 Task: Check the data of âAverage hold time".
Action: Mouse moved to (31, 257)
Screenshot: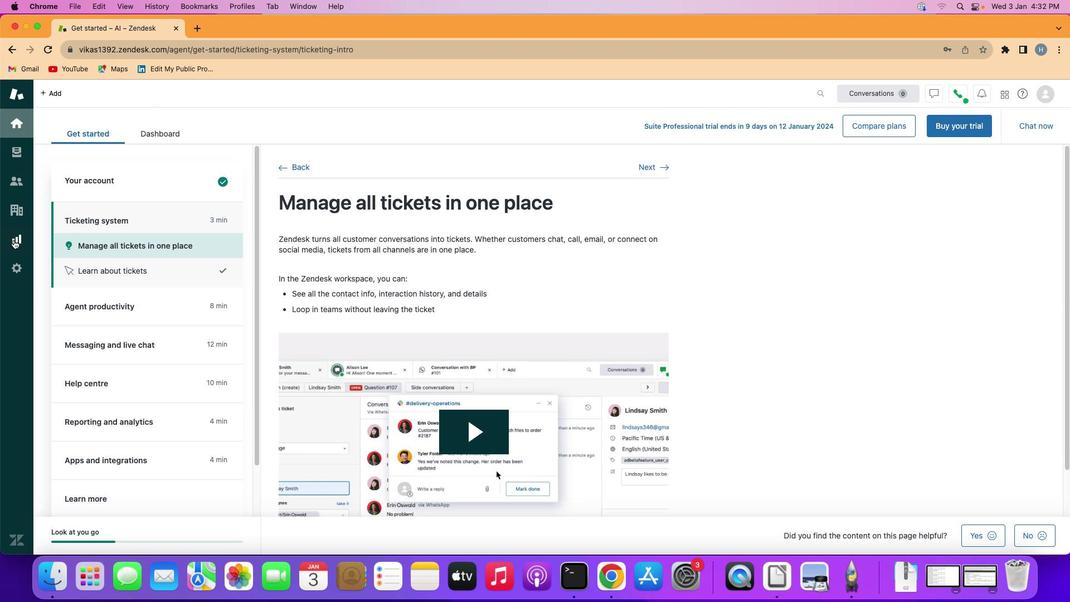 
Action: Mouse pressed left at (31, 257)
Screenshot: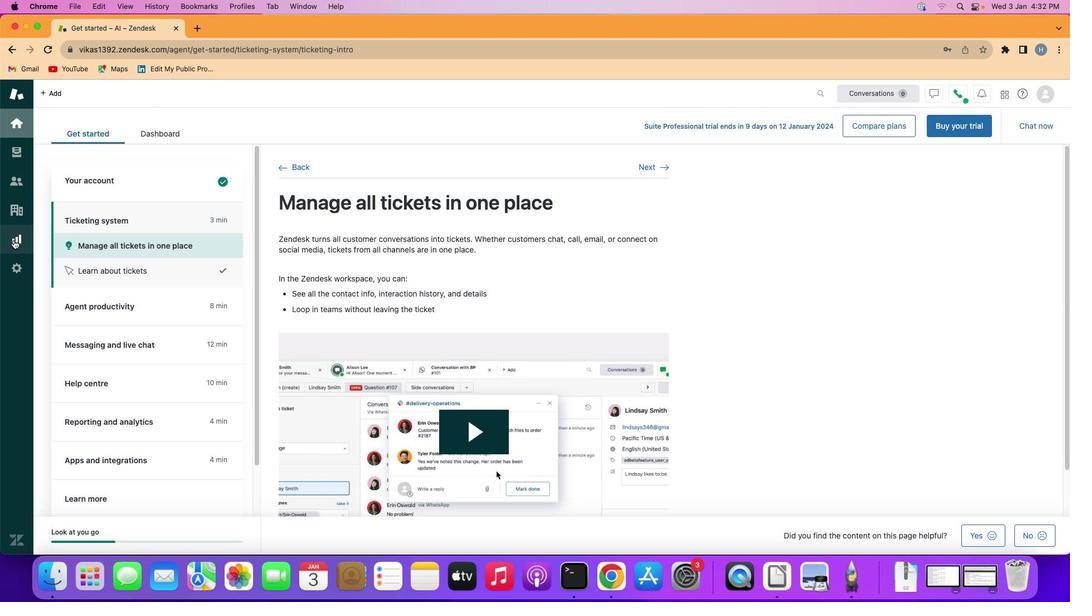 
Action: Mouse moved to (294, 169)
Screenshot: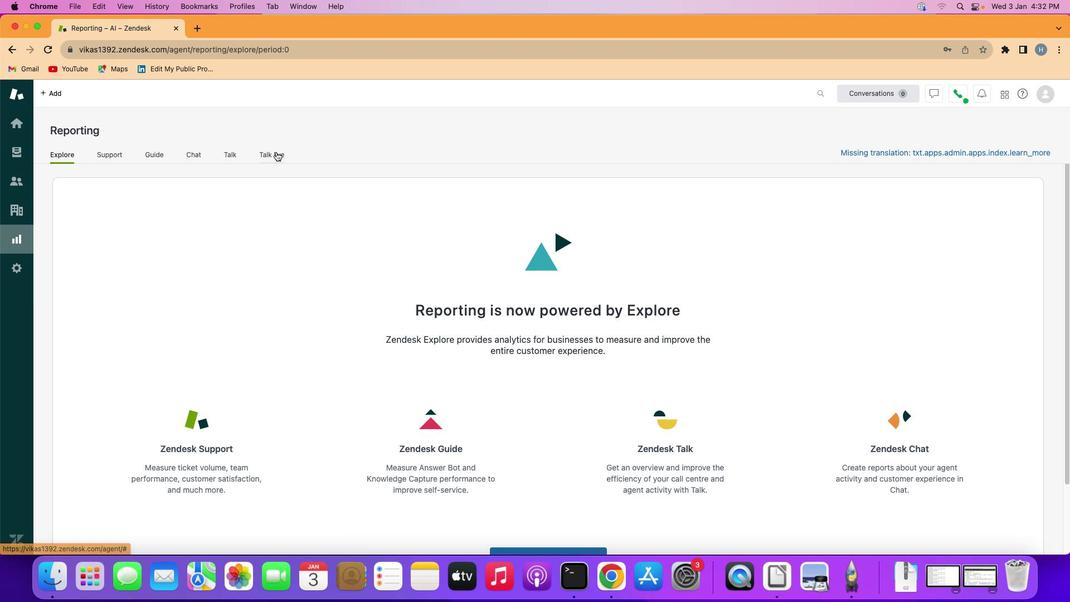 
Action: Mouse pressed left at (294, 169)
Screenshot: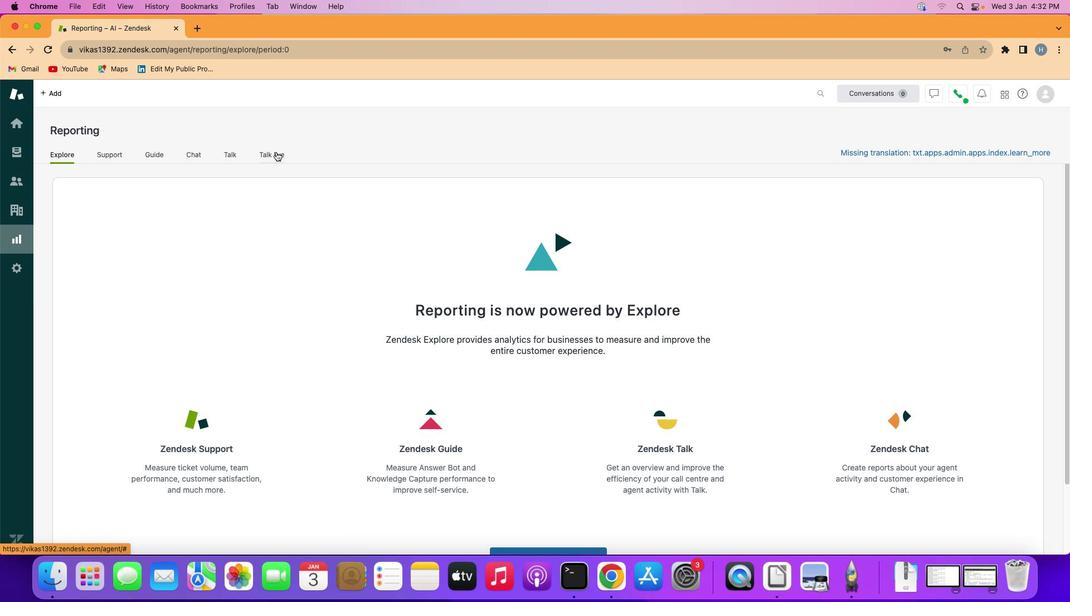
Action: Mouse moved to (334, 383)
Screenshot: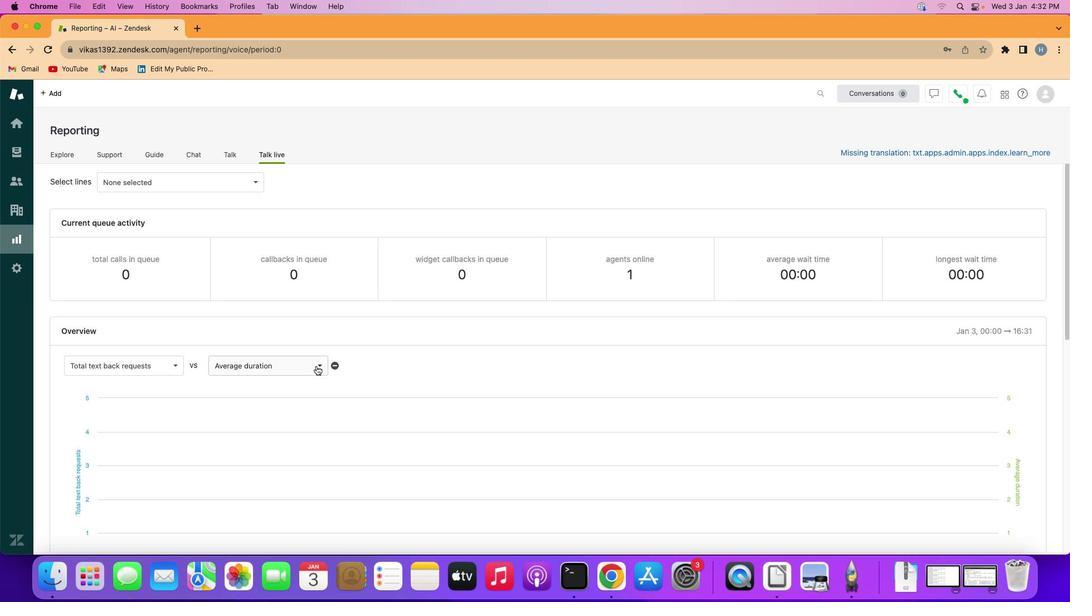 
Action: Mouse pressed left at (334, 383)
Screenshot: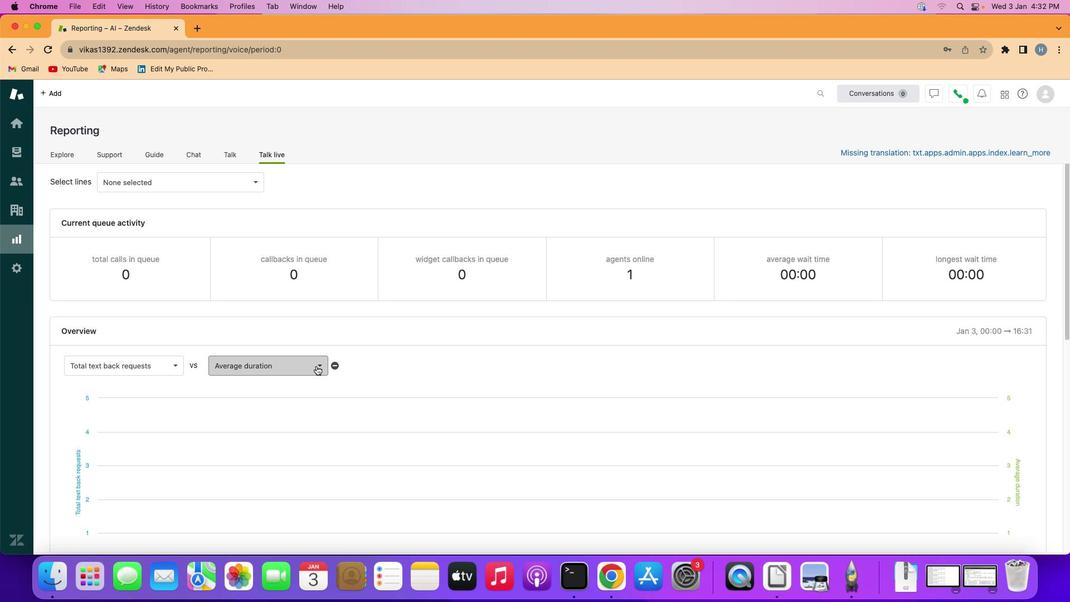 
Action: Mouse moved to (301, 479)
Screenshot: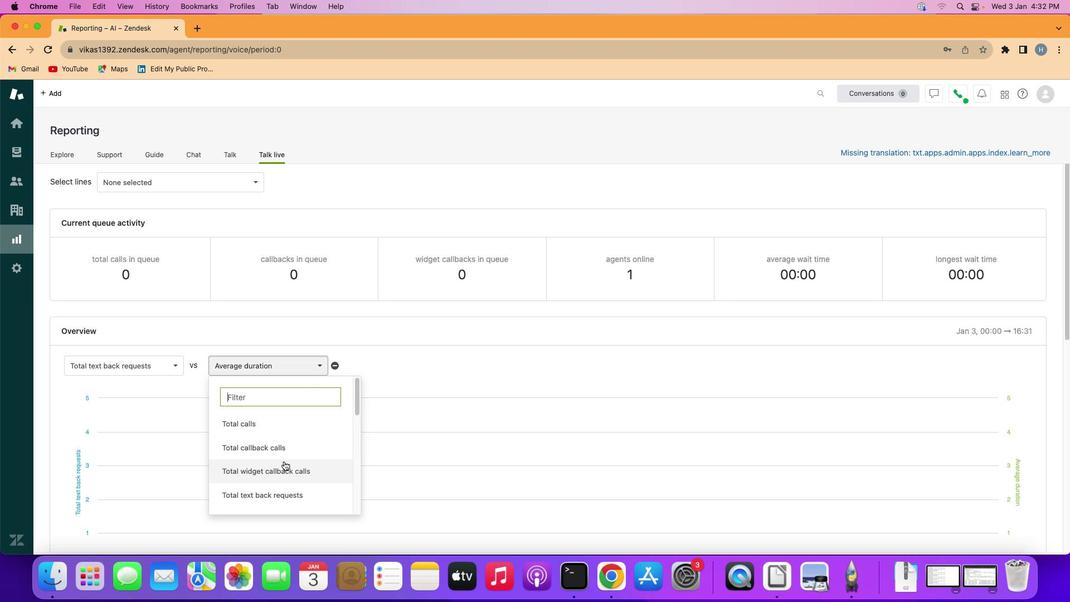 
Action: Mouse scrolled (301, 479) with delta (17, 17)
Screenshot: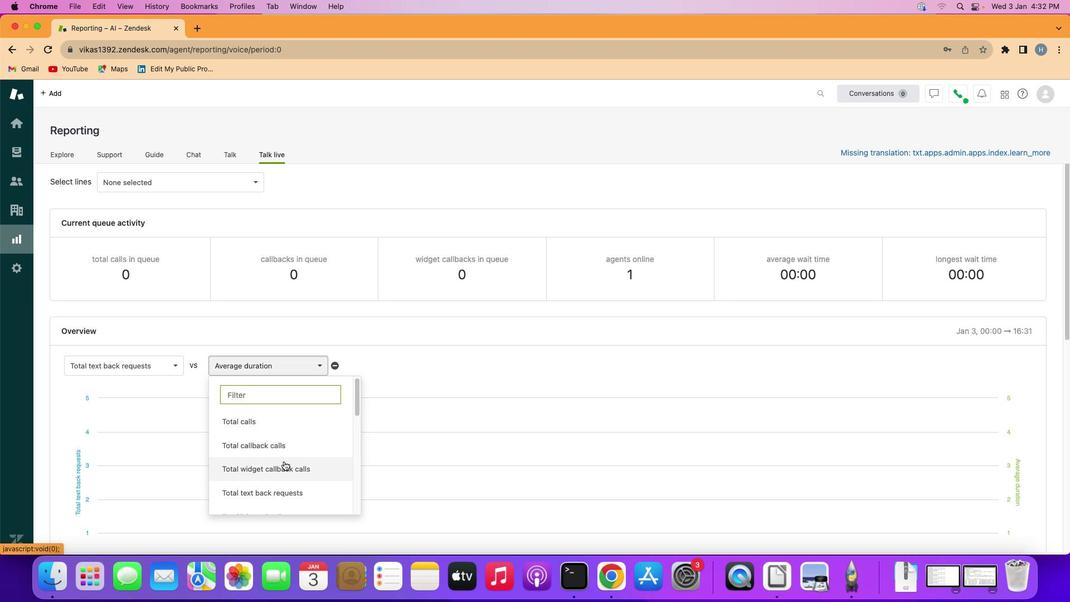 
Action: Mouse scrolled (301, 479) with delta (17, 17)
Screenshot: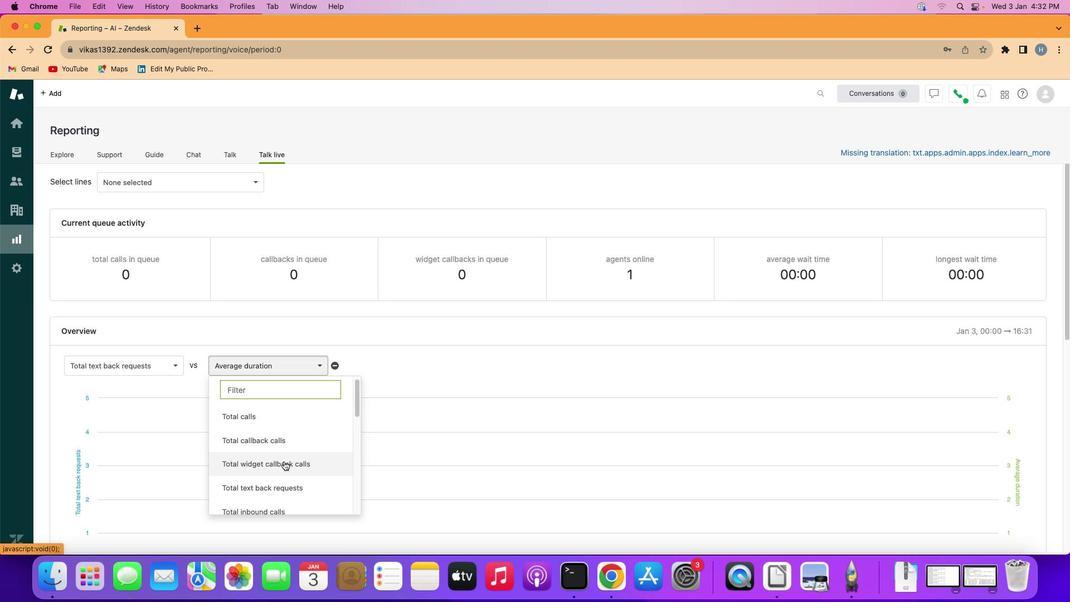 
Action: Mouse scrolled (301, 479) with delta (17, 18)
Screenshot: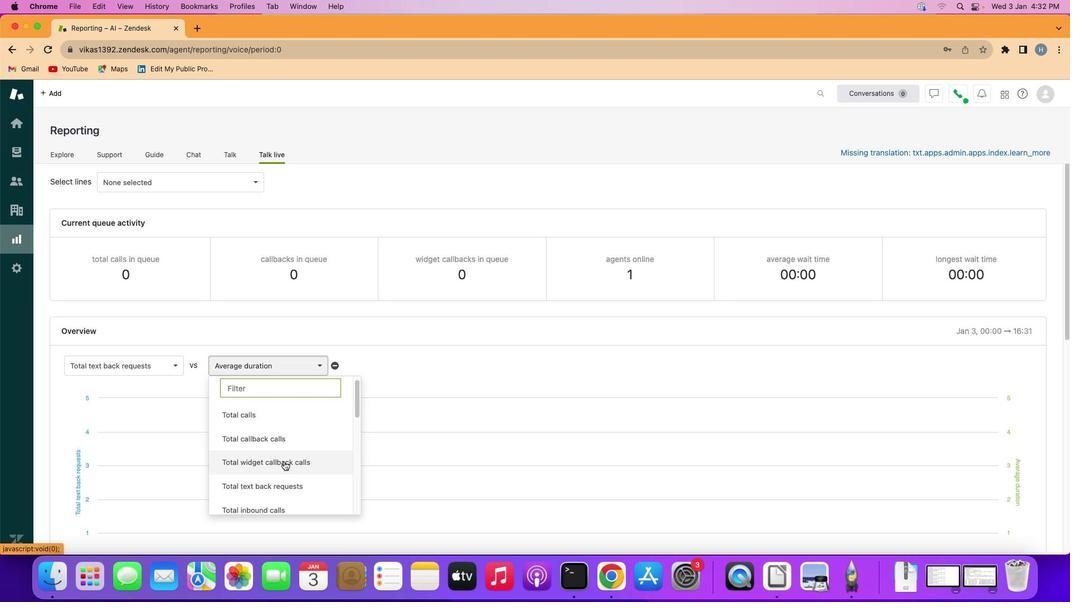 
Action: Mouse scrolled (301, 479) with delta (17, 17)
Screenshot: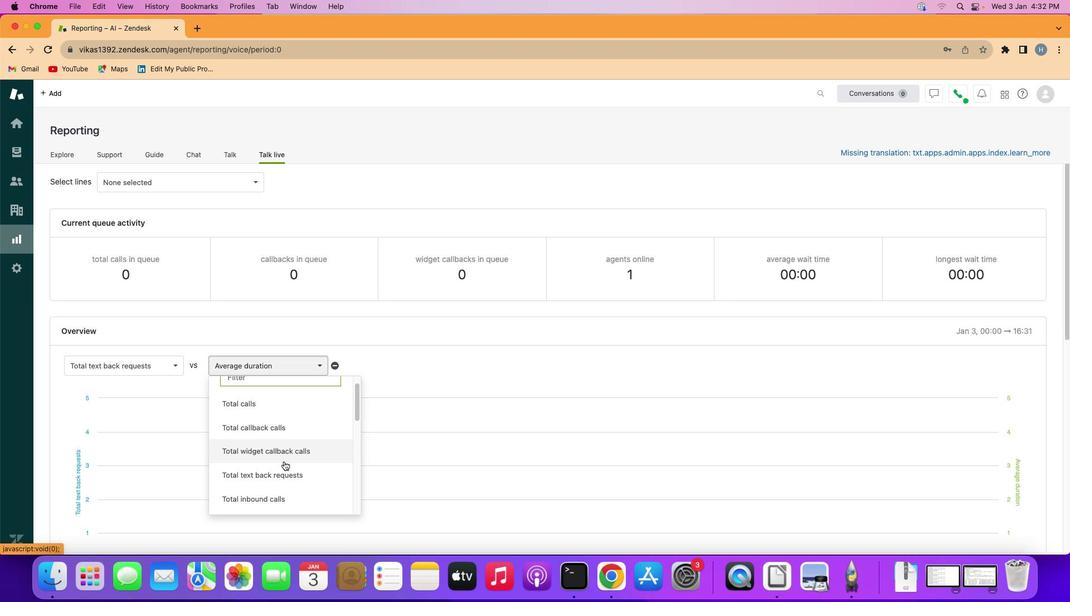 
Action: Mouse scrolled (301, 479) with delta (17, 17)
Screenshot: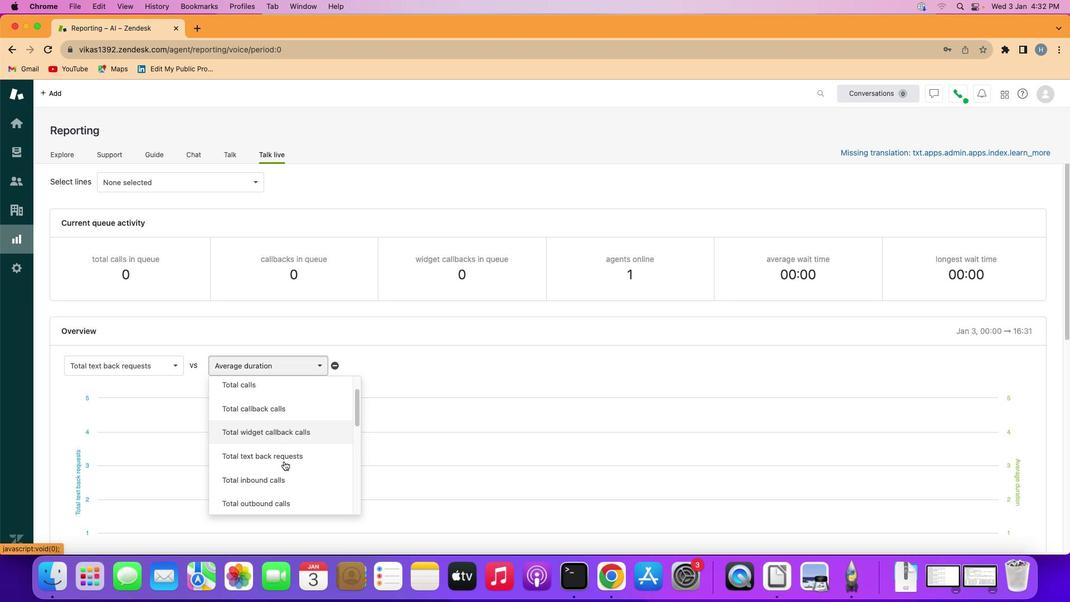 
Action: Mouse scrolled (301, 479) with delta (17, 17)
Screenshot: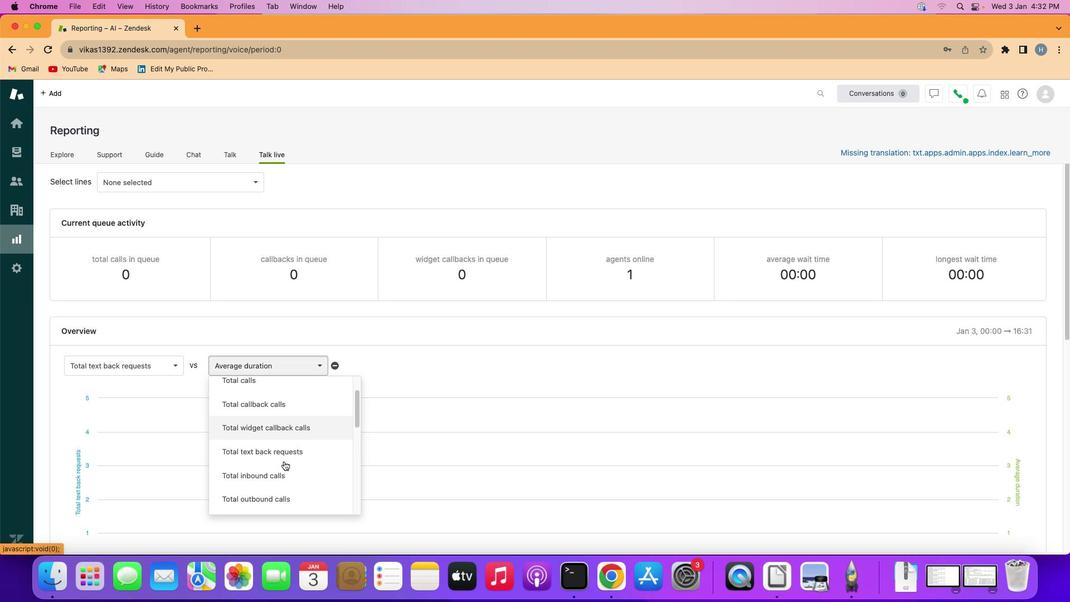 
Action: Mouse scrolled (301, 479) with delta (17, 17)
Screenshot: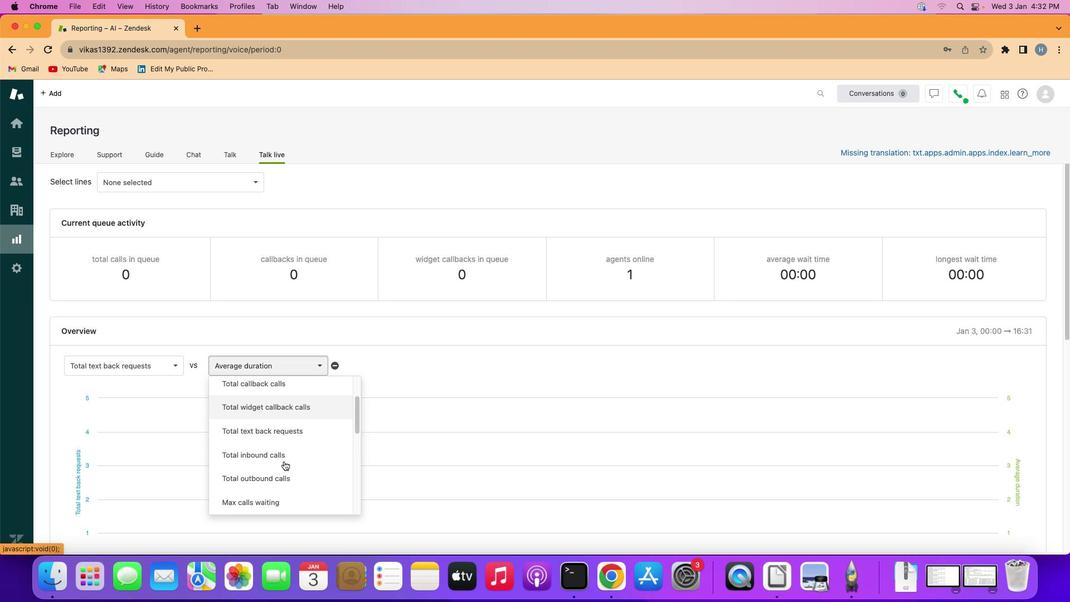 
Action: Mouse scrolled (301, 479) with delta (17, 16)
Screenshot: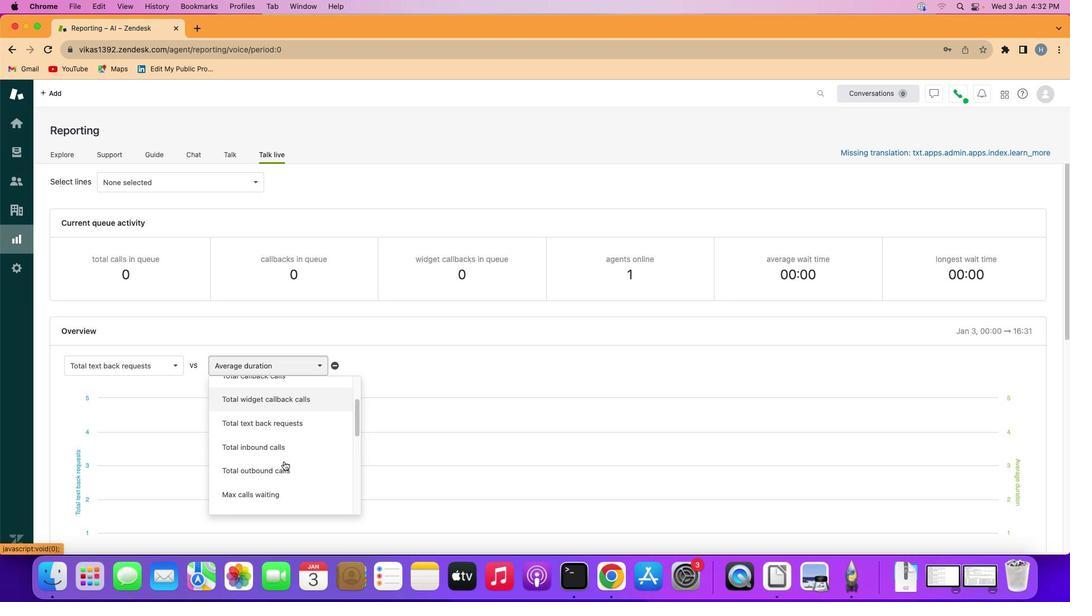 
Action: Mouse scrolled (301, 479) with delta (17, 16)
Screenshot: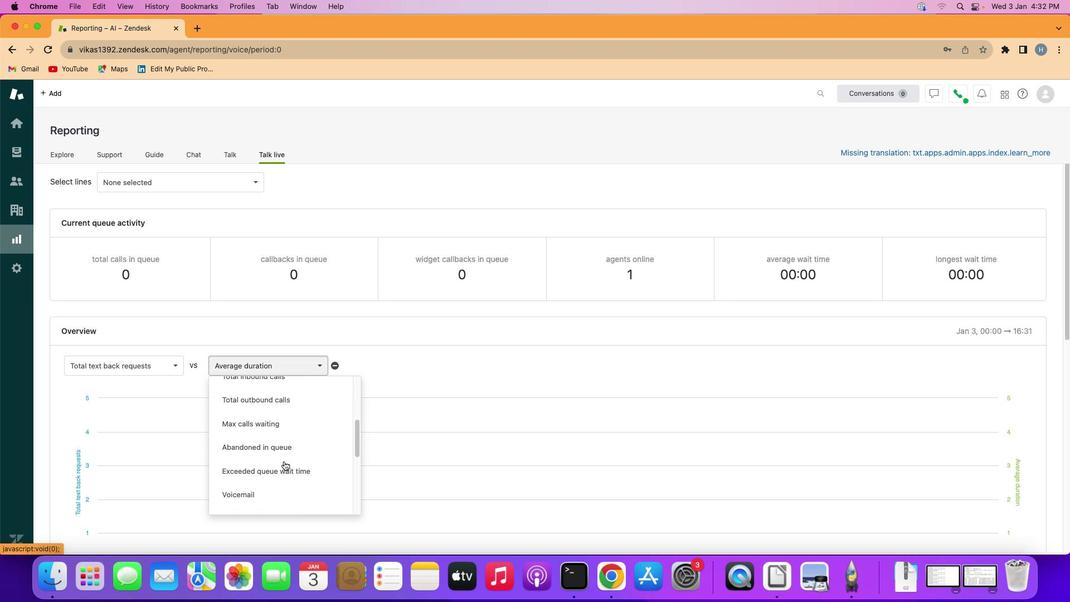 
Action: Mouse scrolled (301, 479) with delta (17, 17)
Screenshot: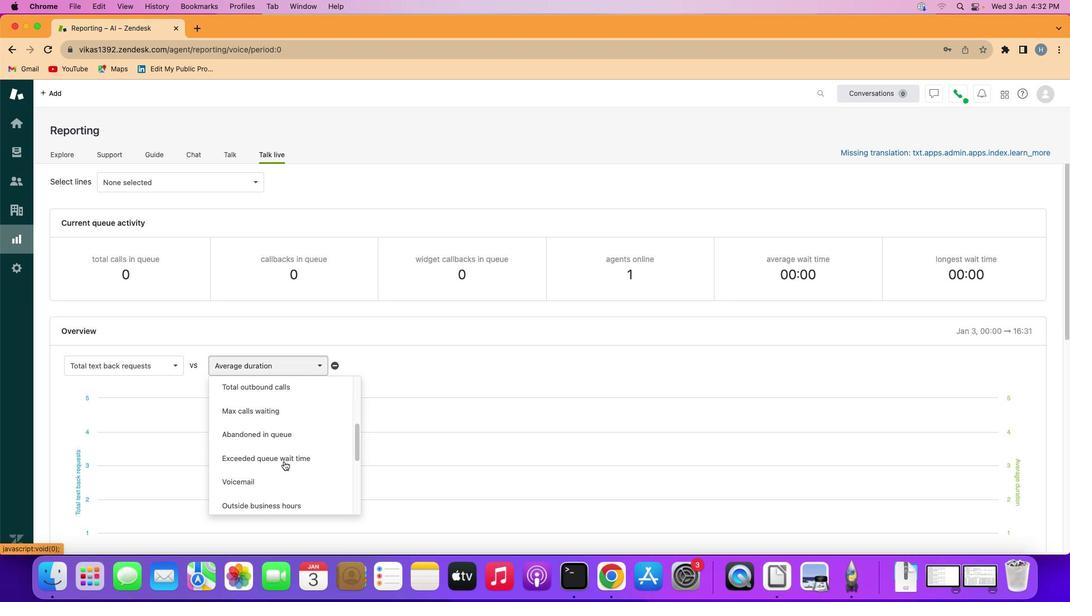 
Action: Mouse scrolled (301, 479) with delta (17, 17)
Screenshot: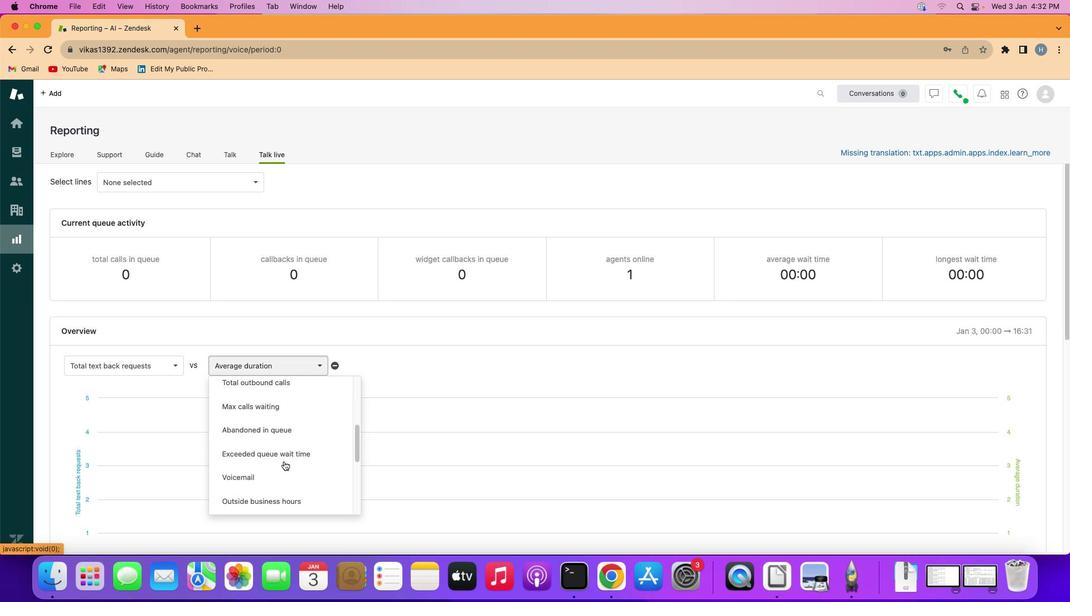 
Action: Mouse scrolled (301, 479) with delta (17, 17)
Screenshot: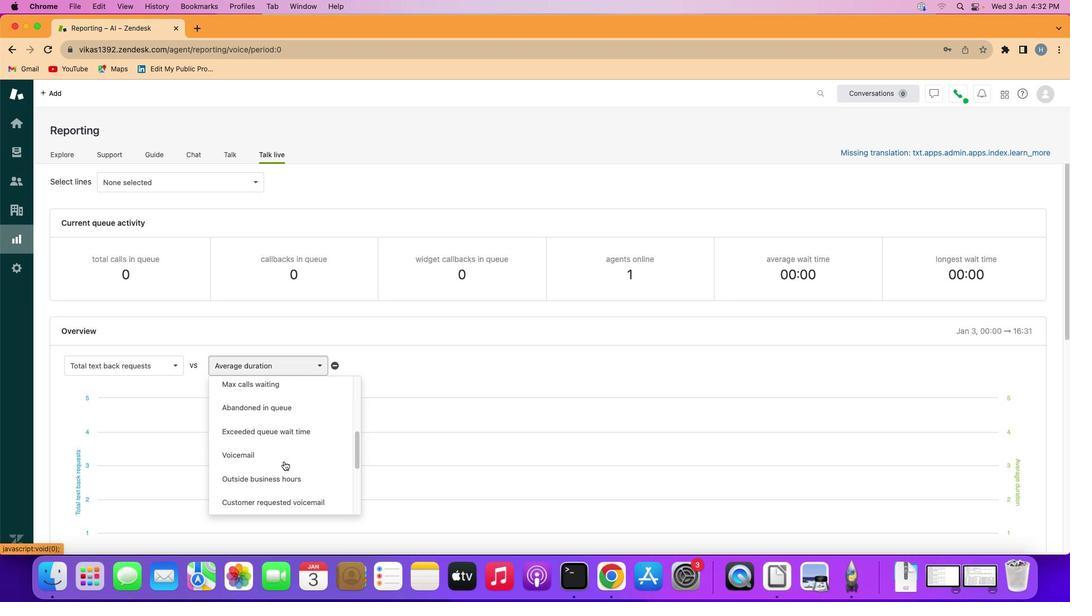 
Action: Mouse scrolled (301, 479) with delta (17, 17)
Screenshot: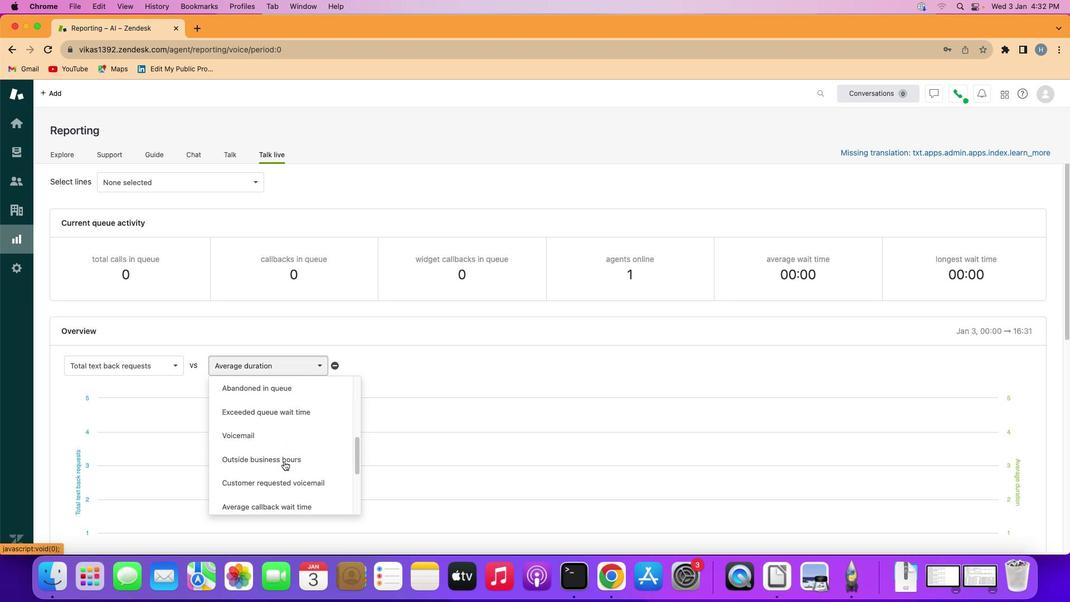 
Action: Mouse scrolled (301, 479) with delta (17, 17)
Screenshot: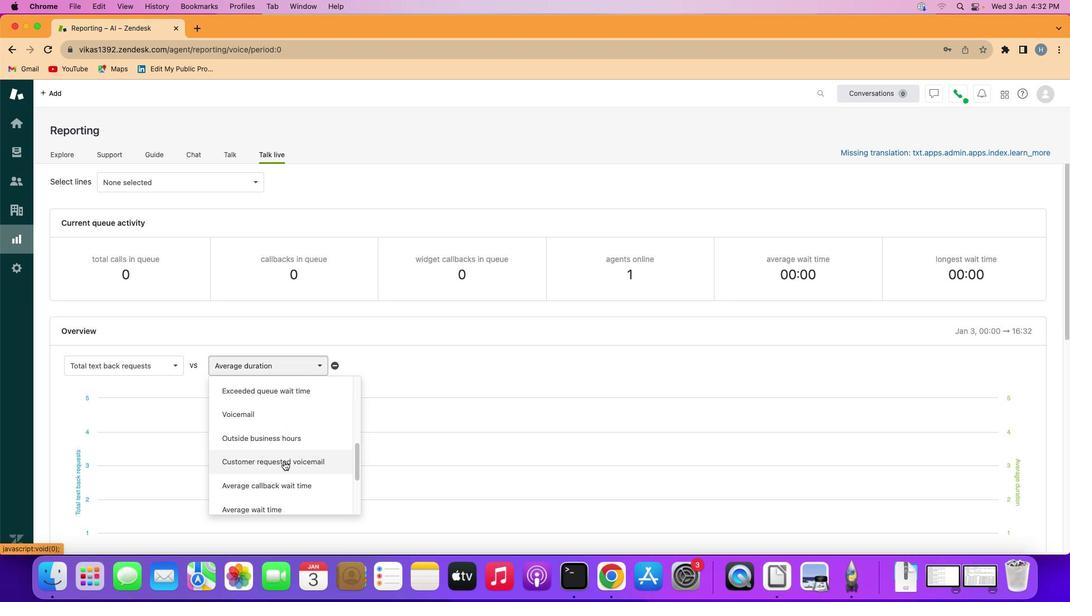 
Action: Mouse scrolled (301, 479) with delta (17, 17)
Screenshot: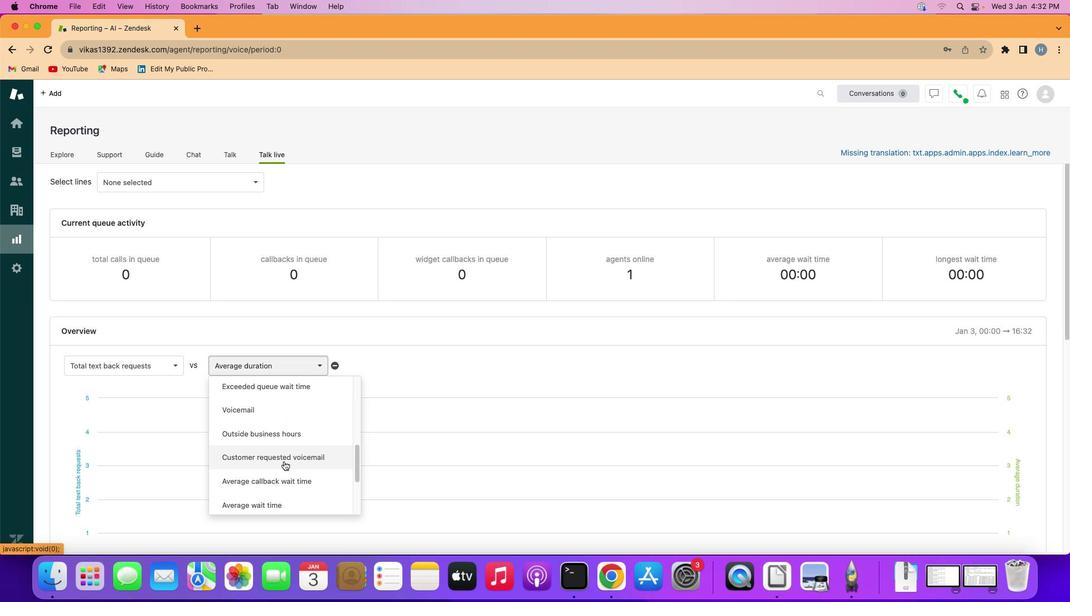 
Action: Mouse scrolled (301, 479) with delta (17, 17)
Screenshot: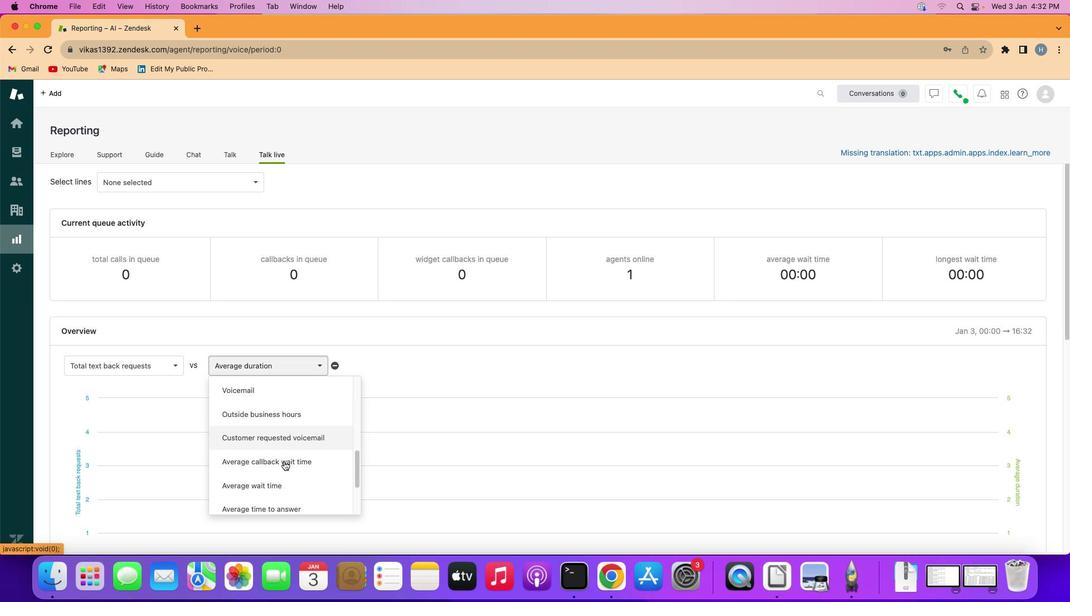 
Action: Mouse scrolled (301, 479) with delta (17, 17)
Screenshot: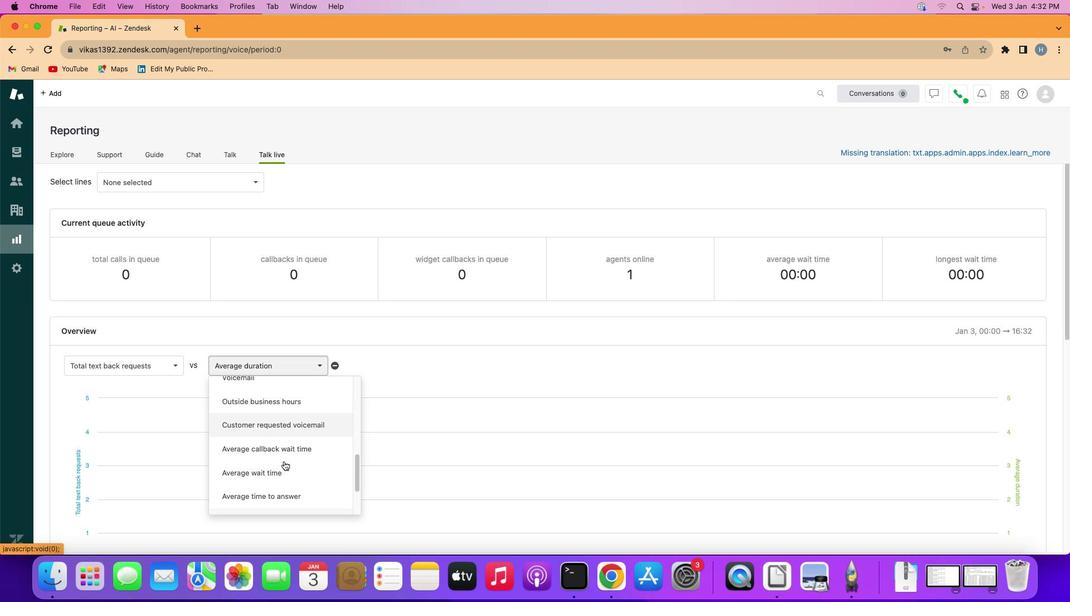 
Action: Mouse scrolled (301, 479) with delta (17, 17)
Screenshot: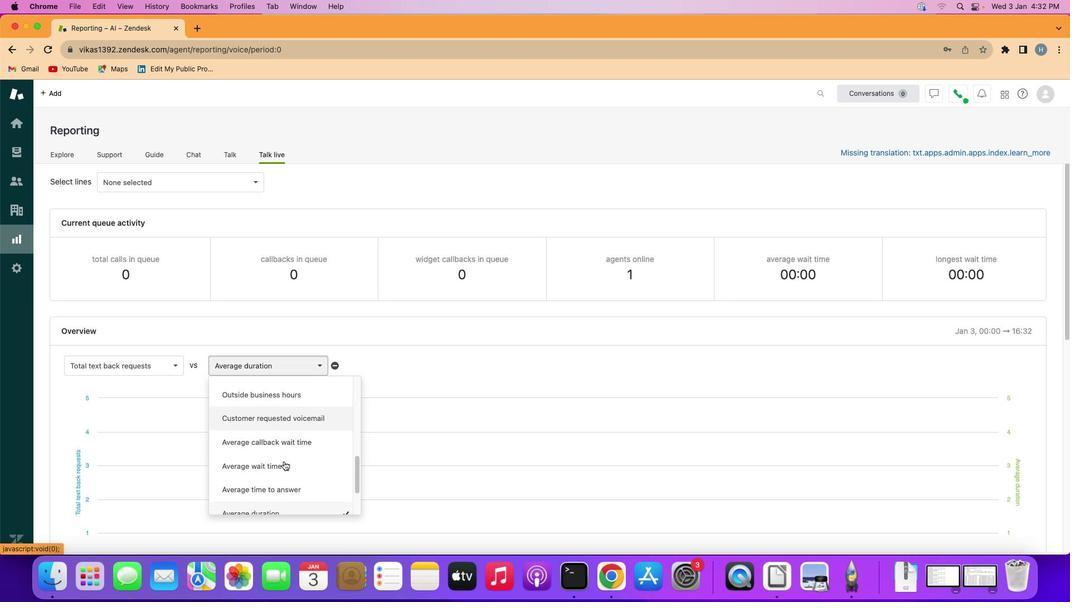 
Action: Mouse scrolled (301, 479) with delta (17, 17)
Screenshot: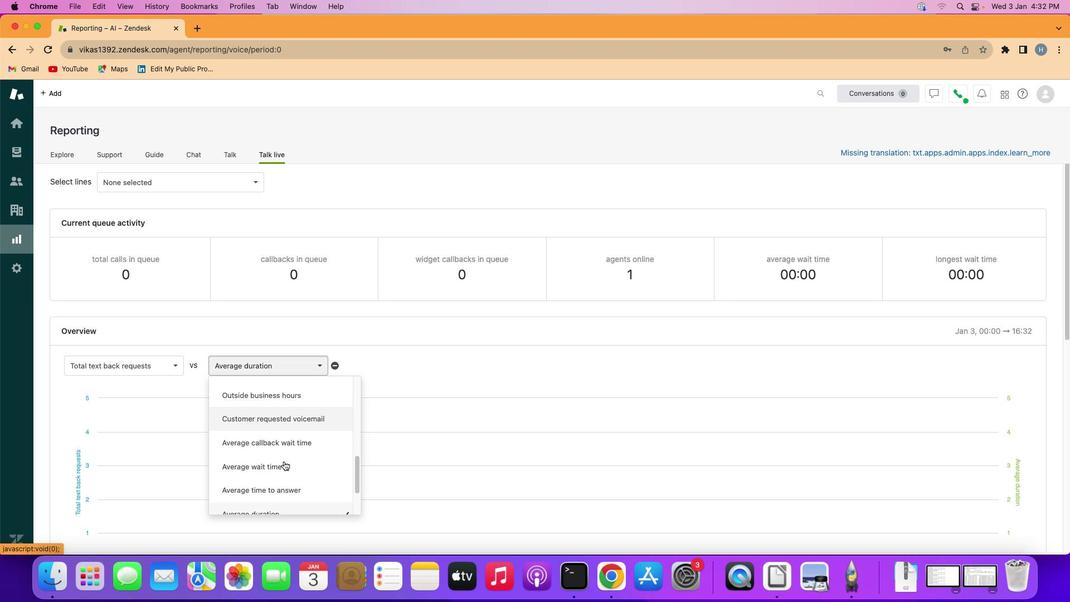 
Action: Mouse scrolled (301, 479) with delta (17, 18)
Screenshot: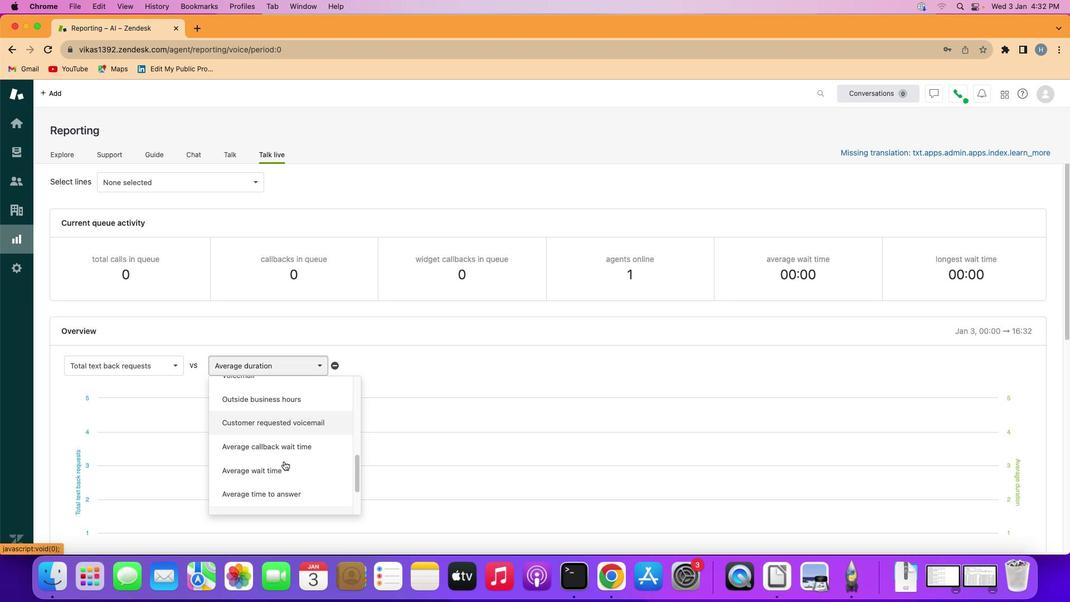 
Action: Mouse scrolled (301, 479) with delta (17, 16)
Screenshot: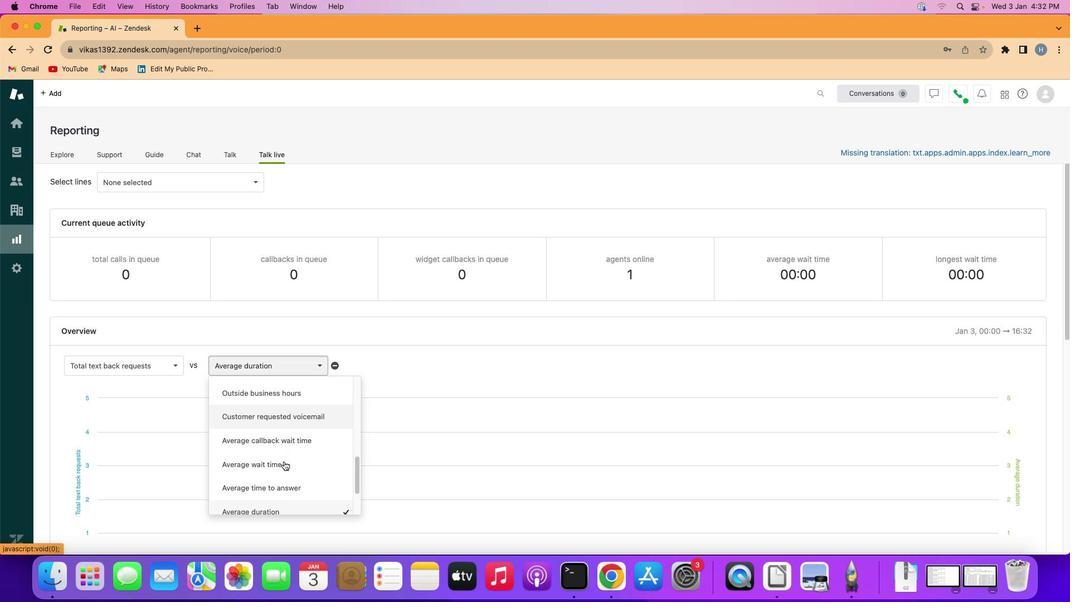 
Action: Mouse scrolled (301, 479) with delta (17, 17)
Screenshot: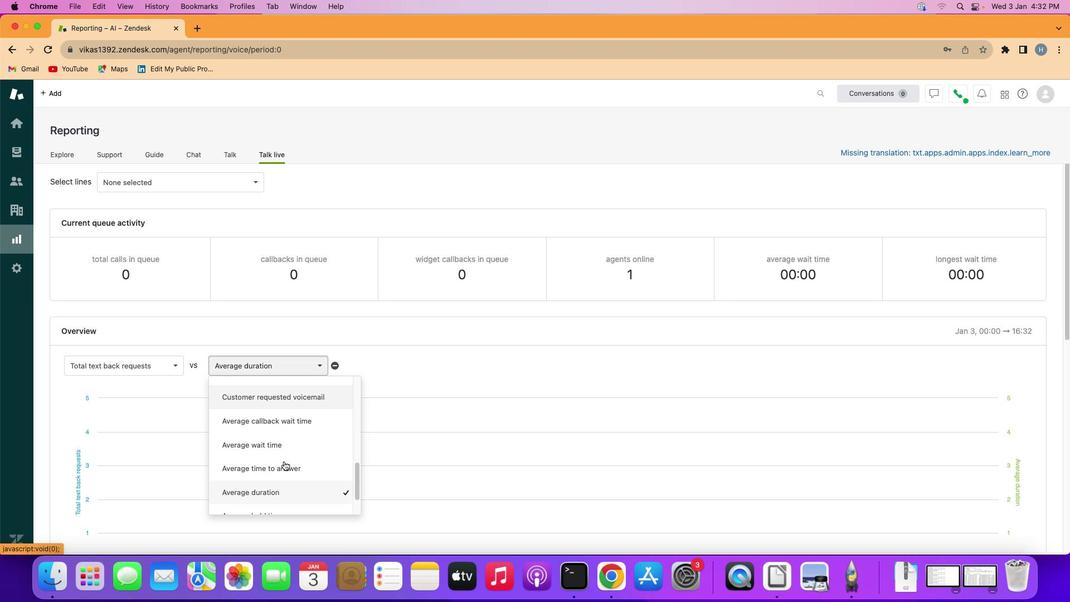 
Action: Mouse scrolled (301, 479) with delta (17, 17)
Screenshot: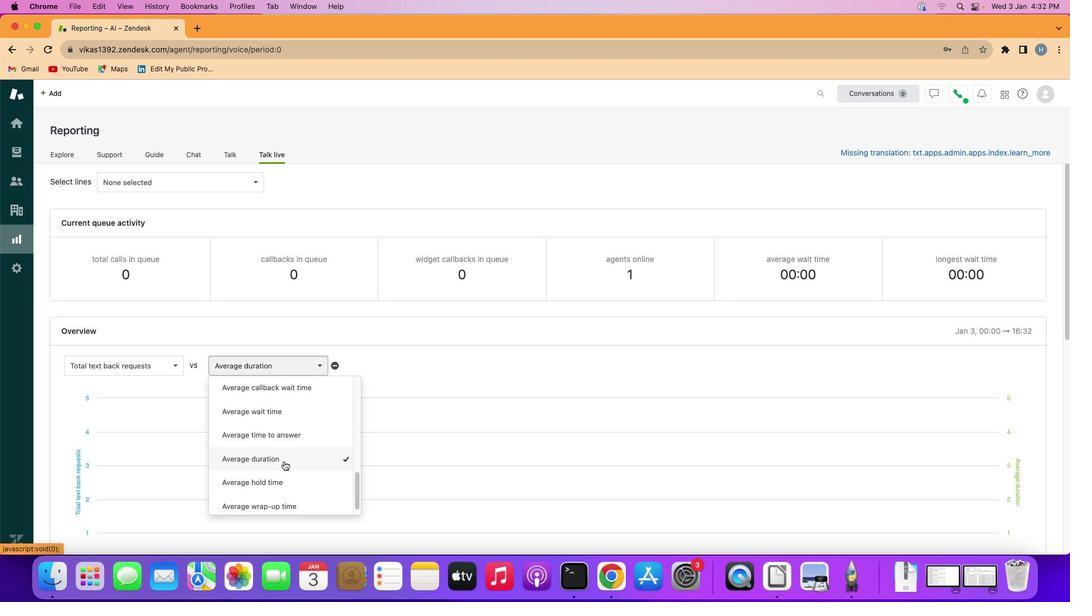 
Action: Mouse scrolled (301, 479) with delta (17, 17)
Screenshot: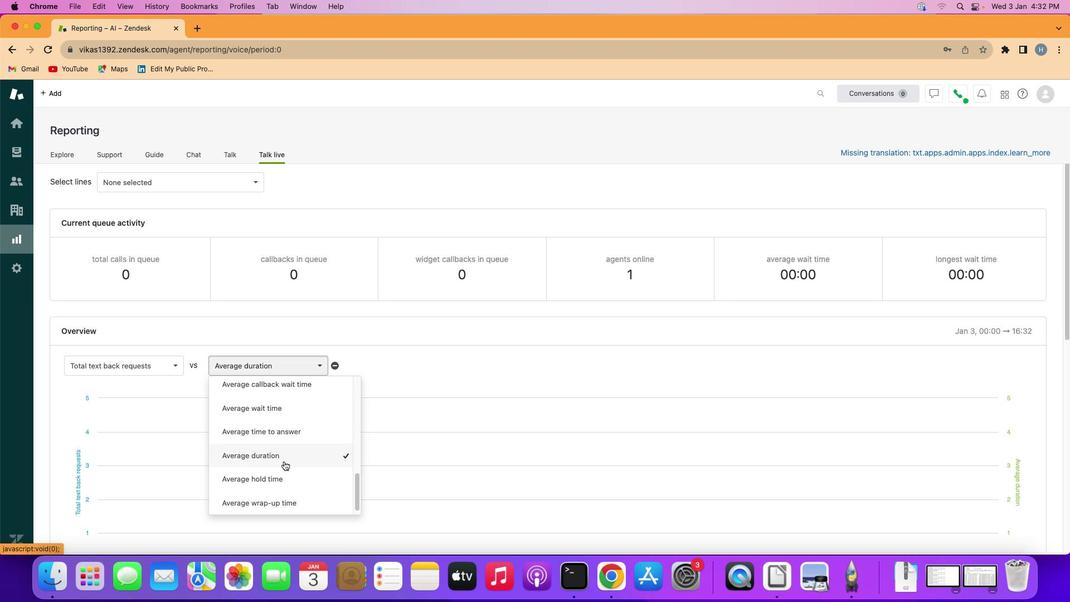 
Action: Mouse scrolled (301, 479) with delta (17, 17)
Screenshot: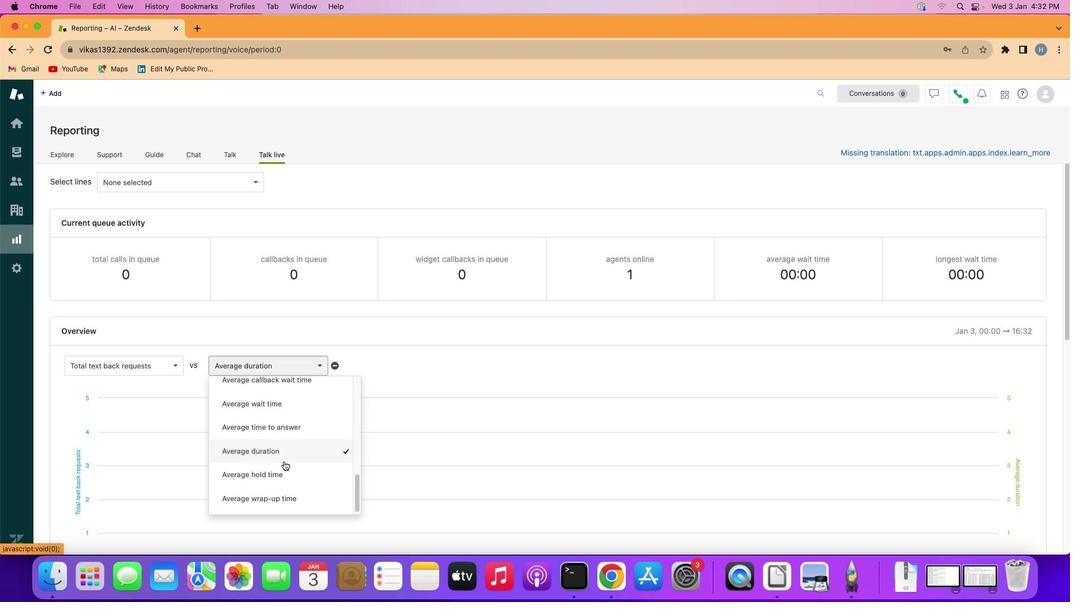 
Action: Mouse moved to (301, 488)
Screenshot: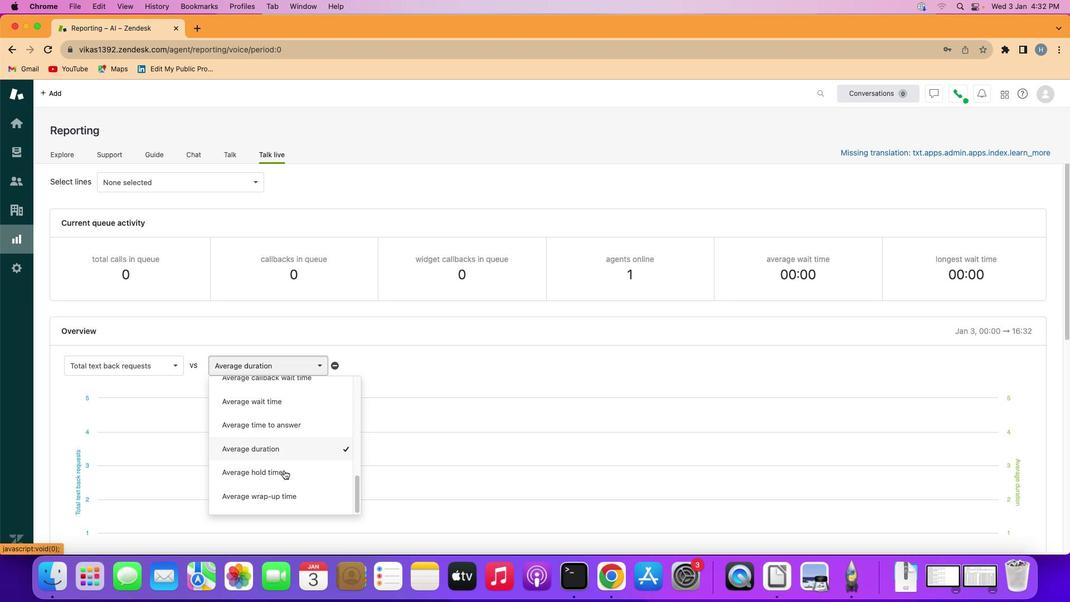 
Action: Mouse pressed left at (301, 488)
Screenshot: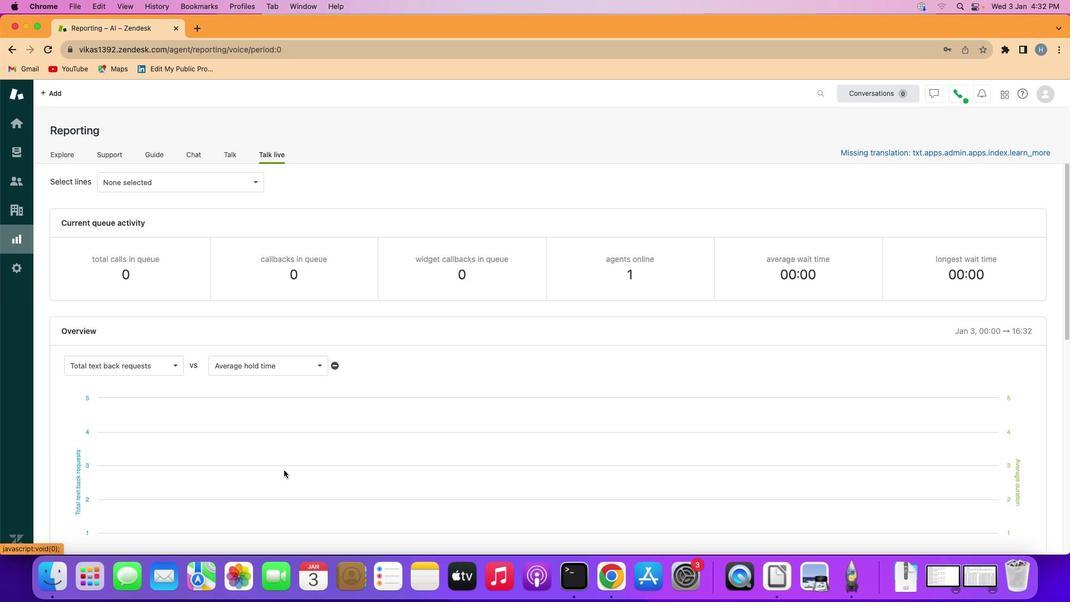 
